 Task: Enable the video filter "Rotate video filter" for mosaic bridge stream output.
Action: Mouse moved to (100, 13)
Screenshot: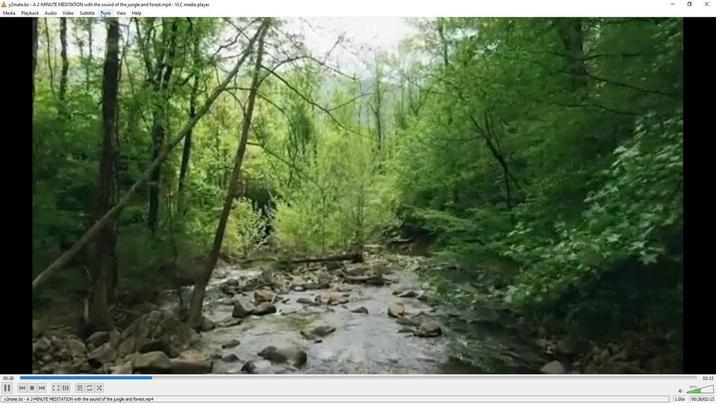 
Action: Mouse pressed left at (100, 13)
Screenshot: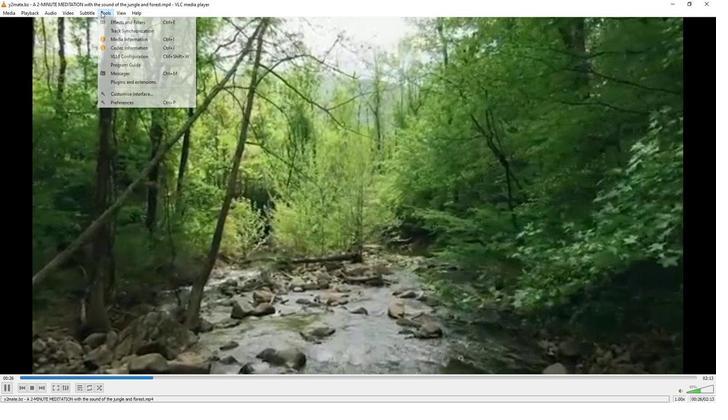 
Action: Mouse moved to (125, 102)
Screenshot: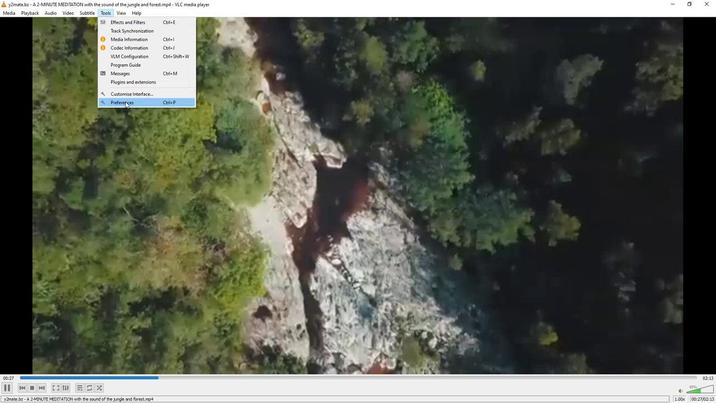 
Action: Mouse pressed left at (125, 102)
Screenshot: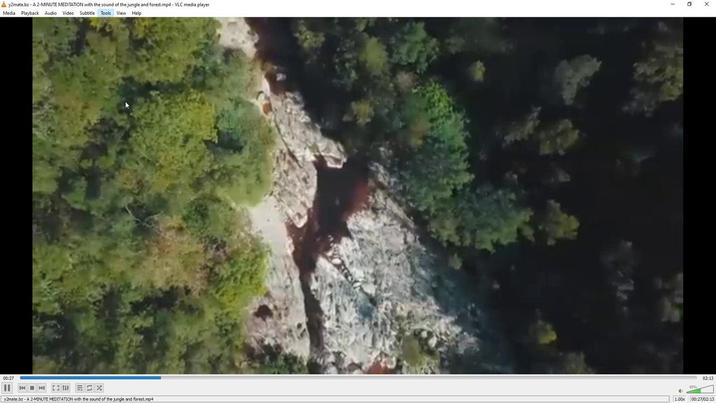 
Action: Mouse moved to (239, 326)
Screenshot: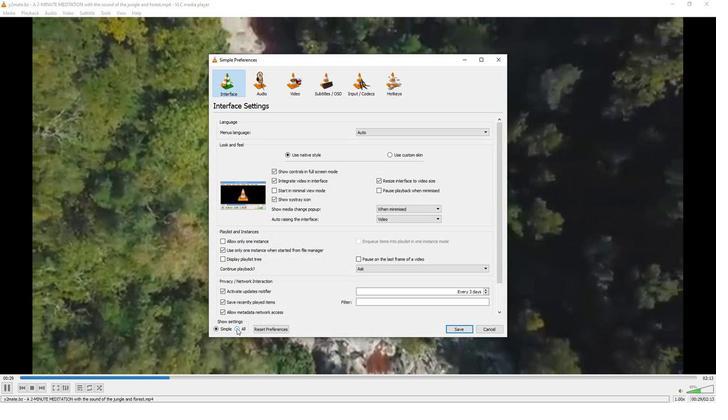 
Action: Mouse pressed left at (239, 326)
Screenshot: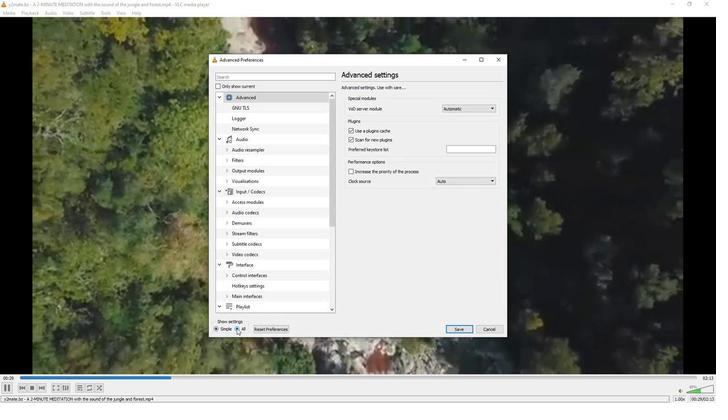 
Action: Mouse moved to (227, 248)
Screenshot: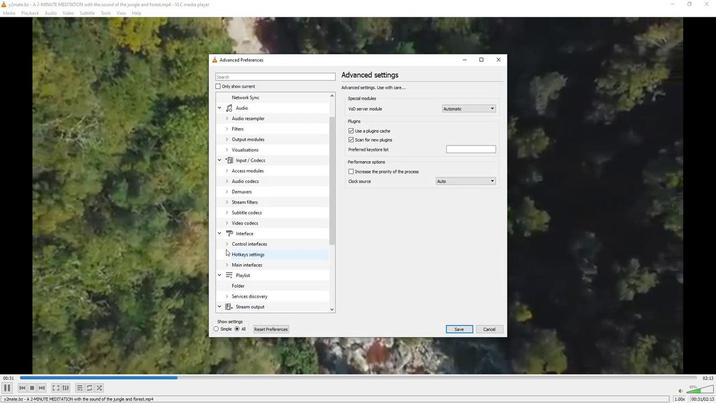 
Action: Mouse scrolled (227, 248) with delta (0, 0)
Screenshot: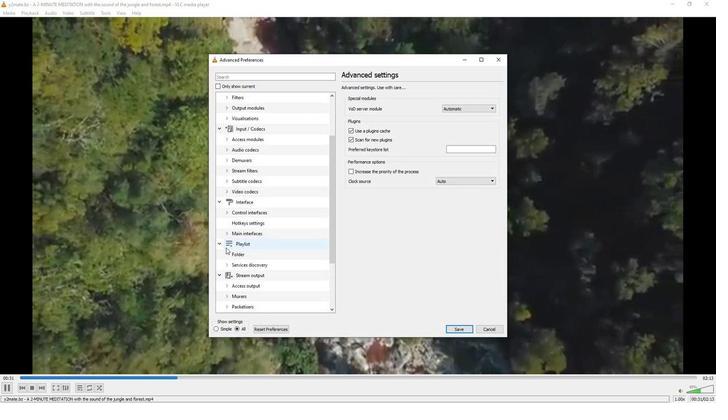 
Action: Mouse moved to (227, 247)
Screenshot: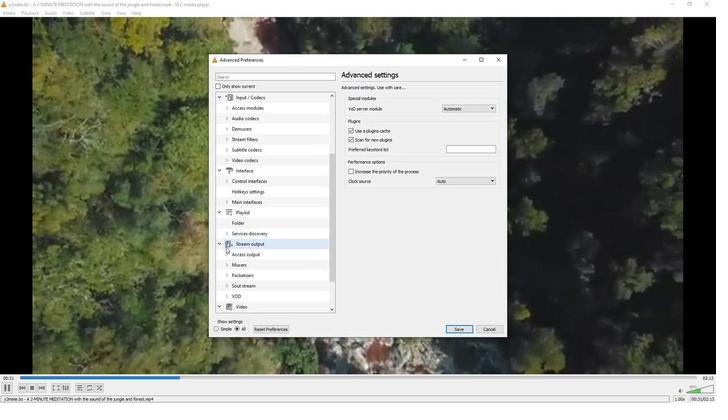 
Action: Mouse scrolled (227, 247) with delta (0, 0)
Screenshot: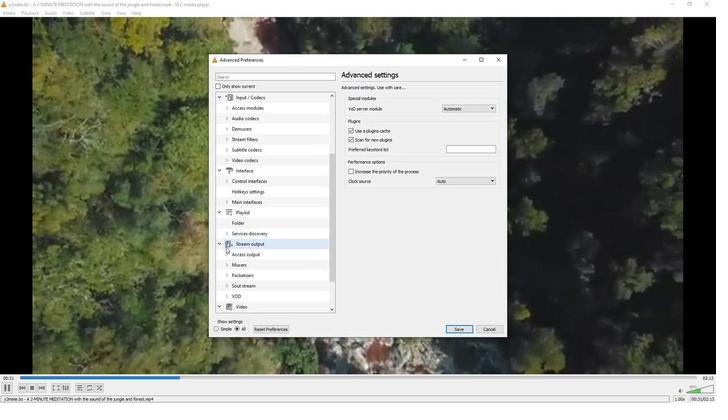 
Action: Mouse moved to (227, 246)
Screenshot: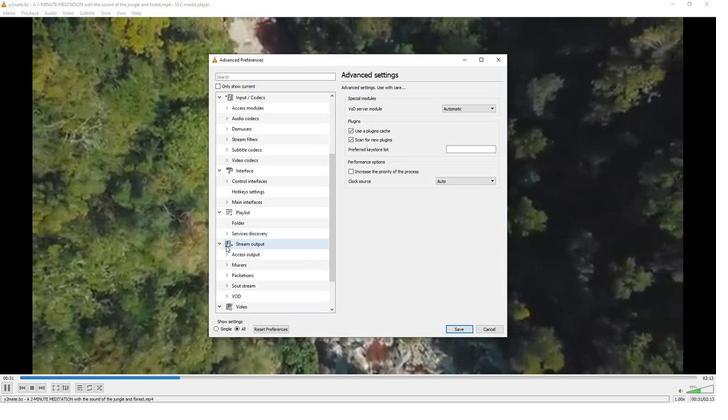 
Action: Mouse scrolled (227, 245) with delta (0, 0)
Screenshot: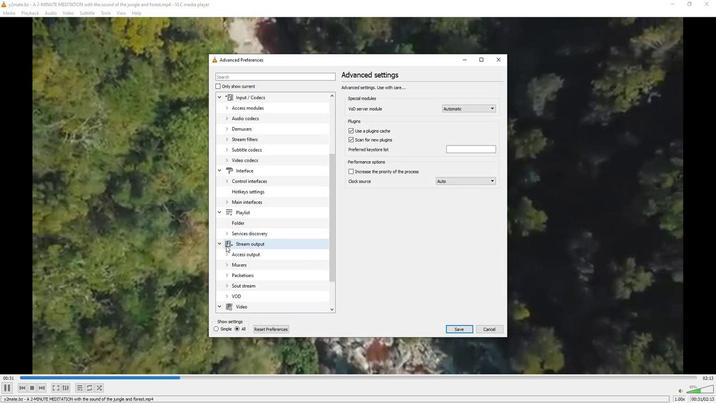 
Action: Mouse moved to (226, 262)
Screenshot: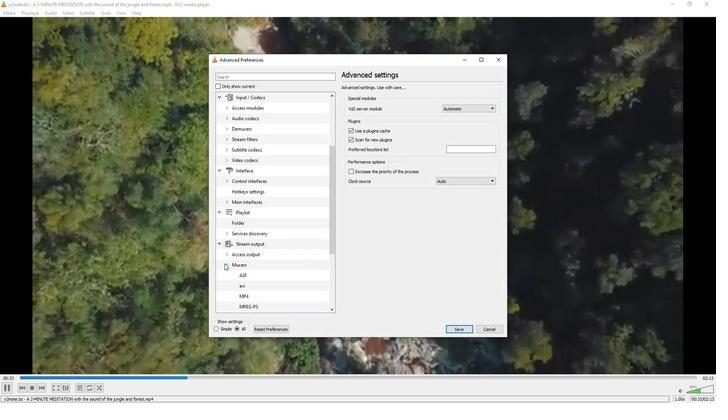 
Action: Mouse pressed left at (226, 262)
Screenshot: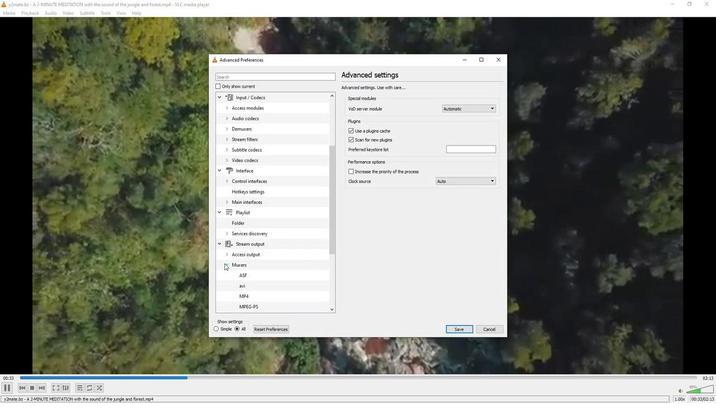
Action: Mouse moved to (236, 255)
Screenshot: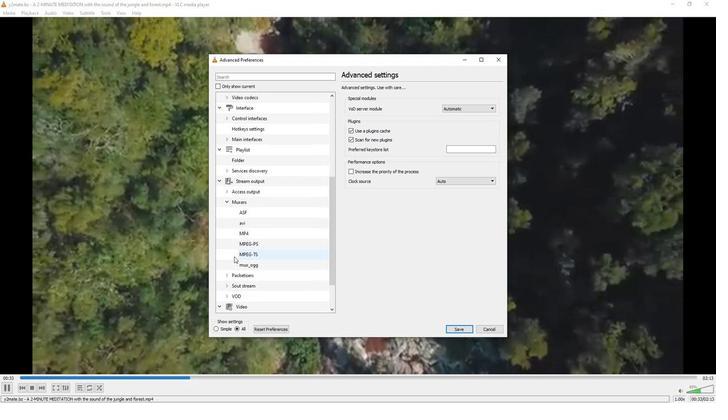 
Action: Mouse scrolled (236, 255) with delta (0, 0)
Screenshot: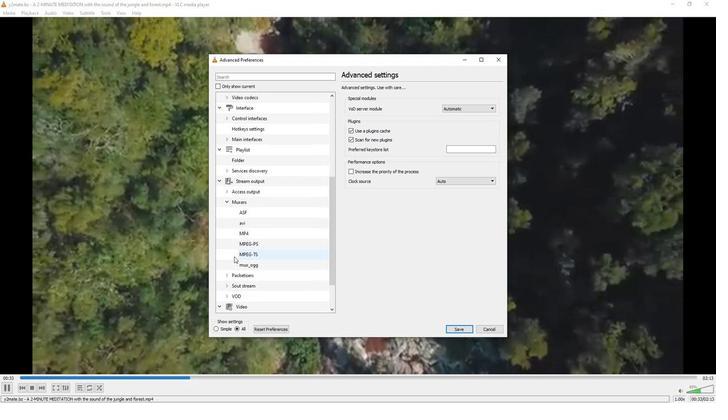 
Action: Mouse scrolled (236, 255) with delta (0, 0)
Screenshot: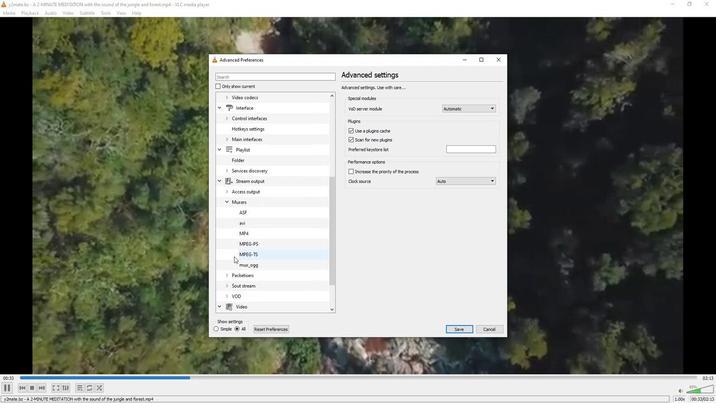 
Action: Mouse moved to (236, 255)
Screenshot: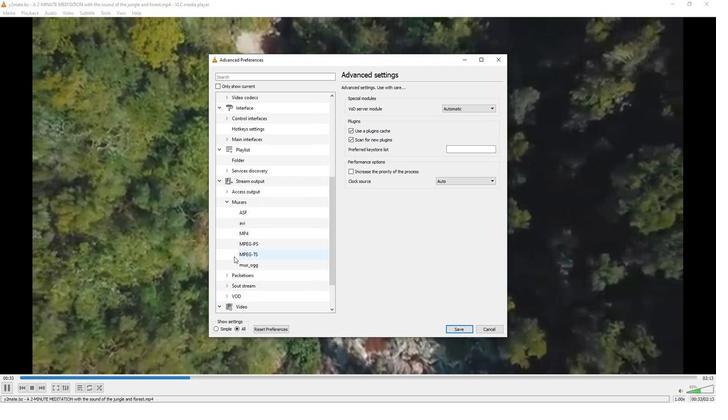 
Action: Mouse scrolled (236, 255) with delta (0, 0)
Screenshot: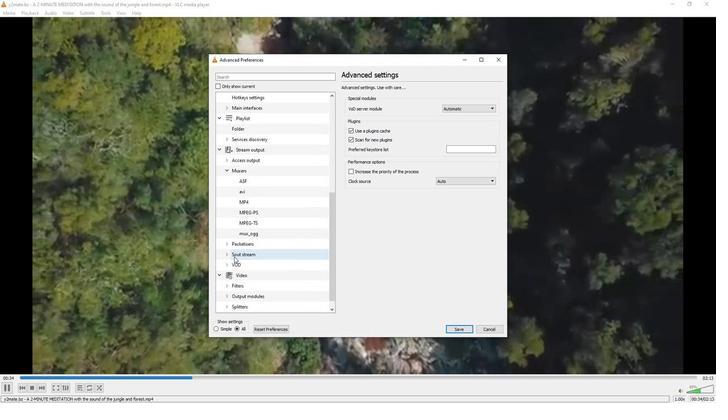 
Action: Mouse moved to (230, 253)
Screenshot: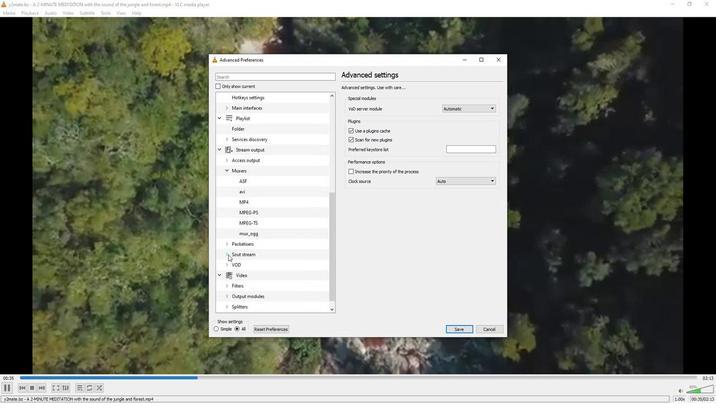 
Action: Mouse pressed left at (230, 253)
Screenshot: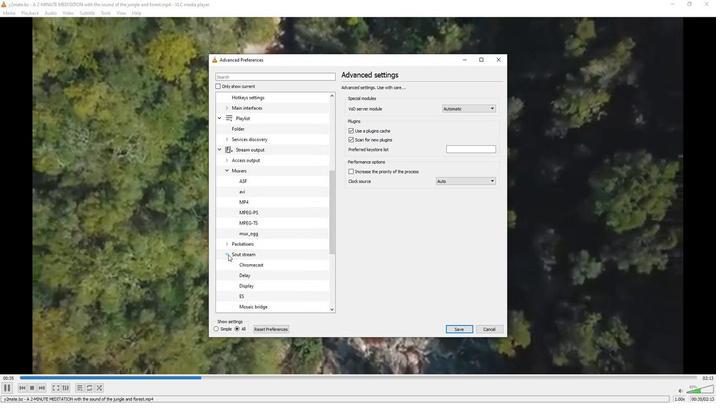 
Action: Mouse moved to (246, 276)
Screenshot: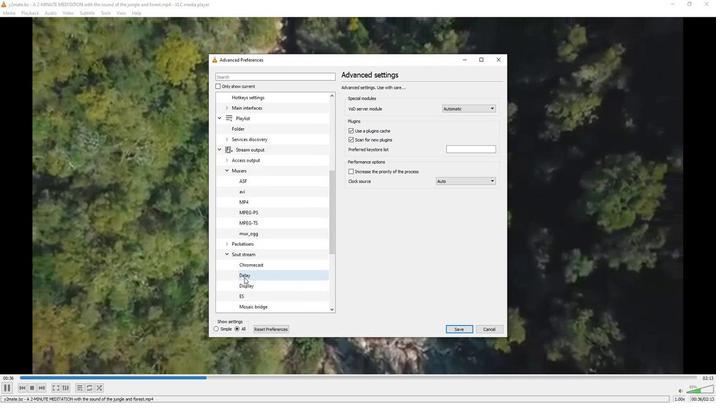 
Action: Mouse scrolled (246, 276) with delta (0, 0)
Screenshot: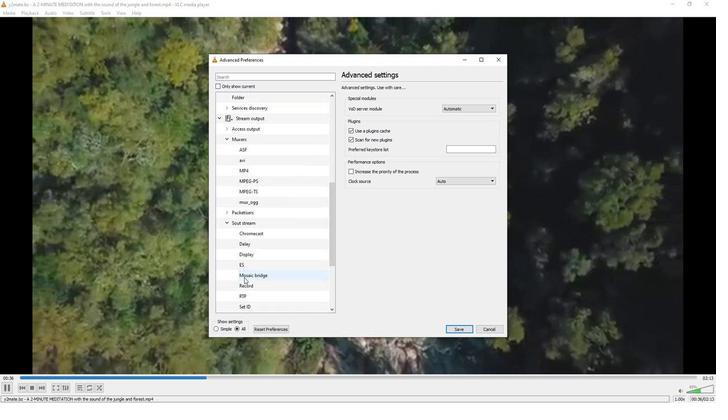 
Action: Mouse moved to (251, 273)
Screenshot: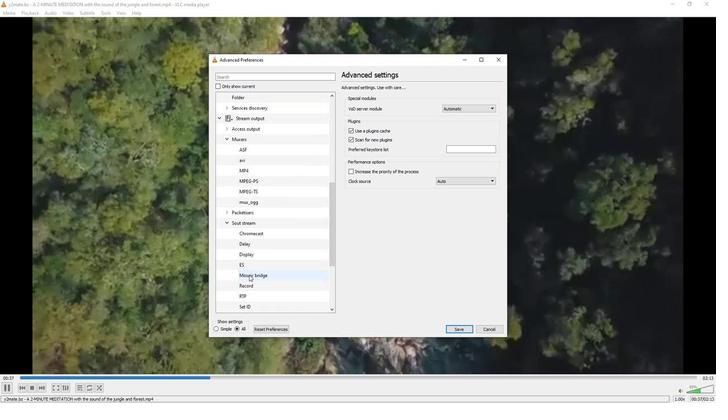 
Action: Mouse pressed left at (251, 273)
Screenshot: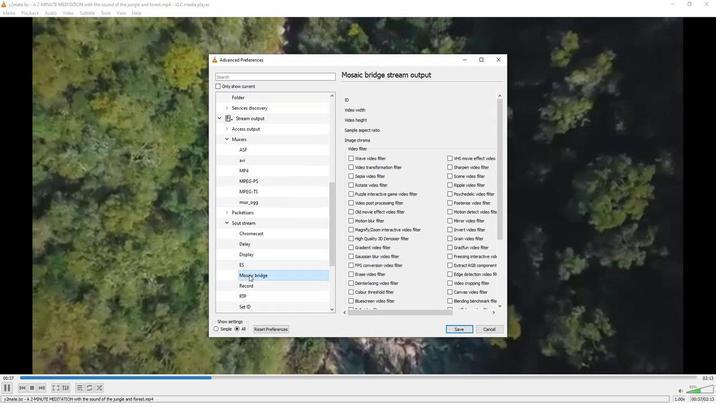 
Action: Mouse moved to (355, 182)
Screenshot: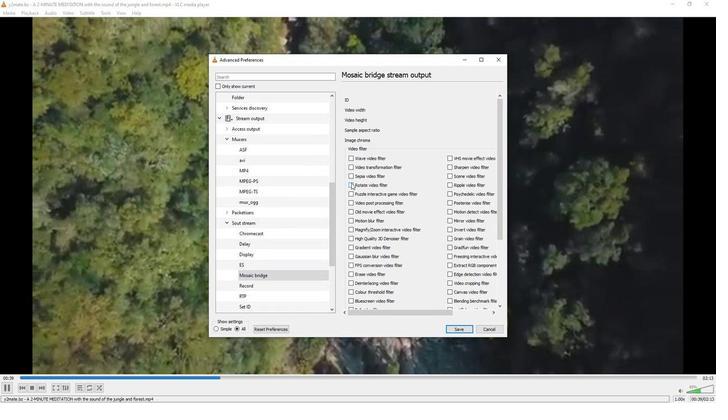 
Action: Mouse pressed left at (355, 182)
Screenshot: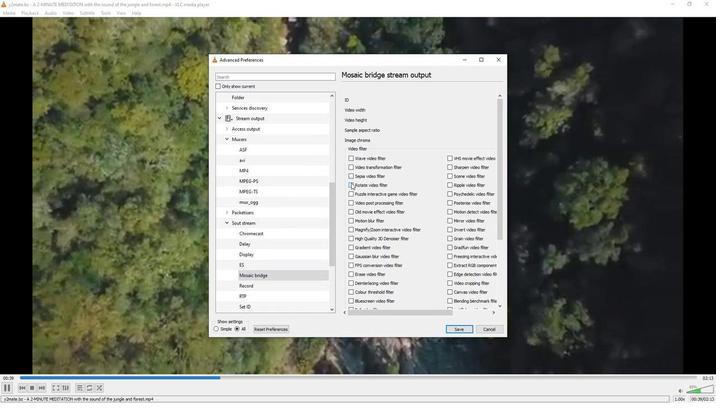 
Action: Mouse moved to (348, 208)
Screenshot: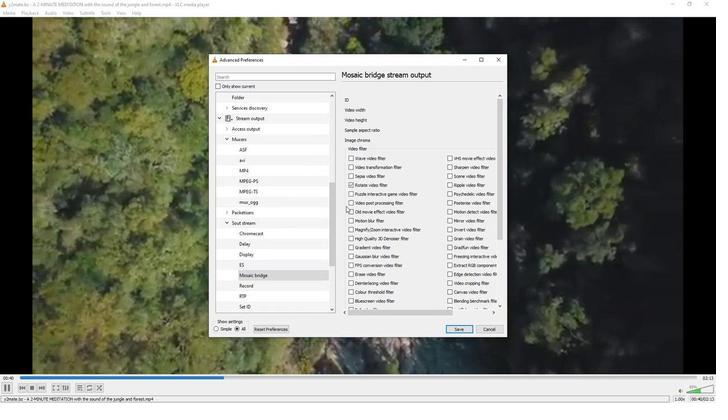 
